 Task: Show all photos of Memphis, Tennessee, United States.
Action: Mouse moved to (401, 128)
Screenshot: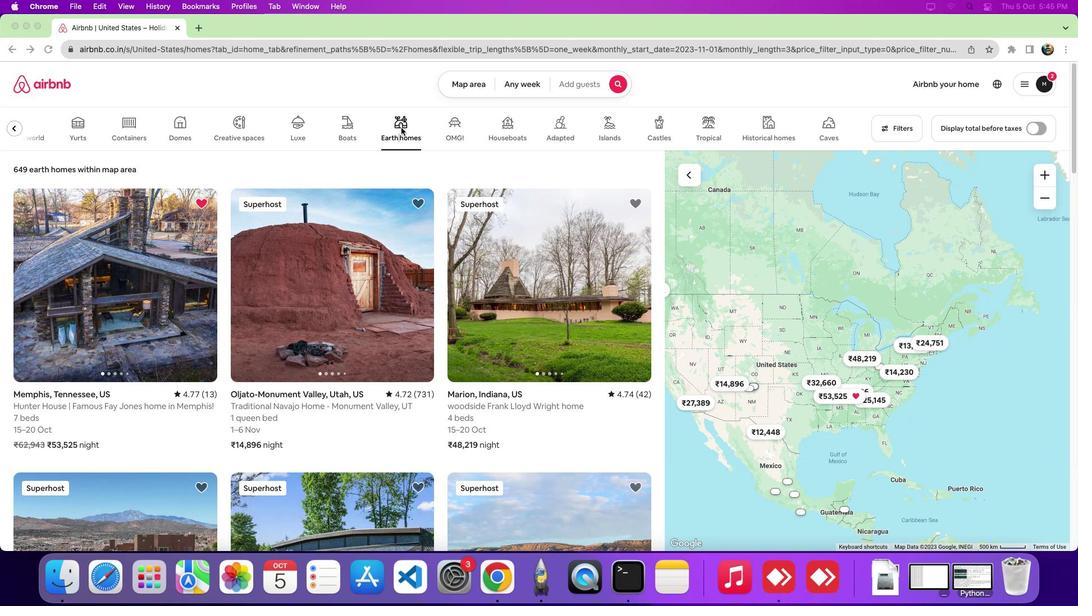 
Action: Mouse pressed left at (401, 128)
Screenshot: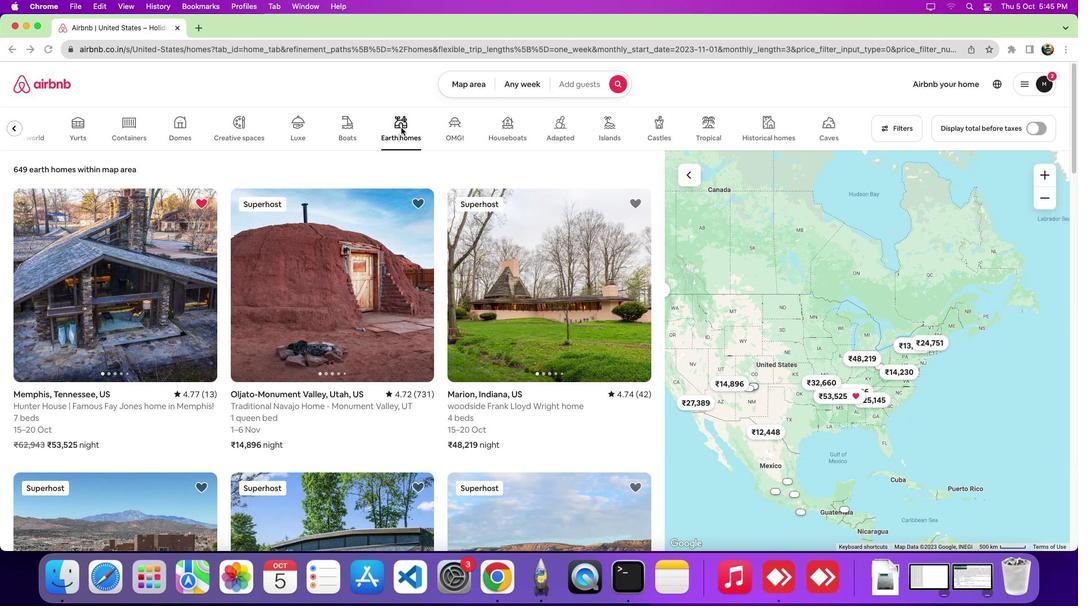 
Action: Mouse moved to (122, 272)
Screenshot: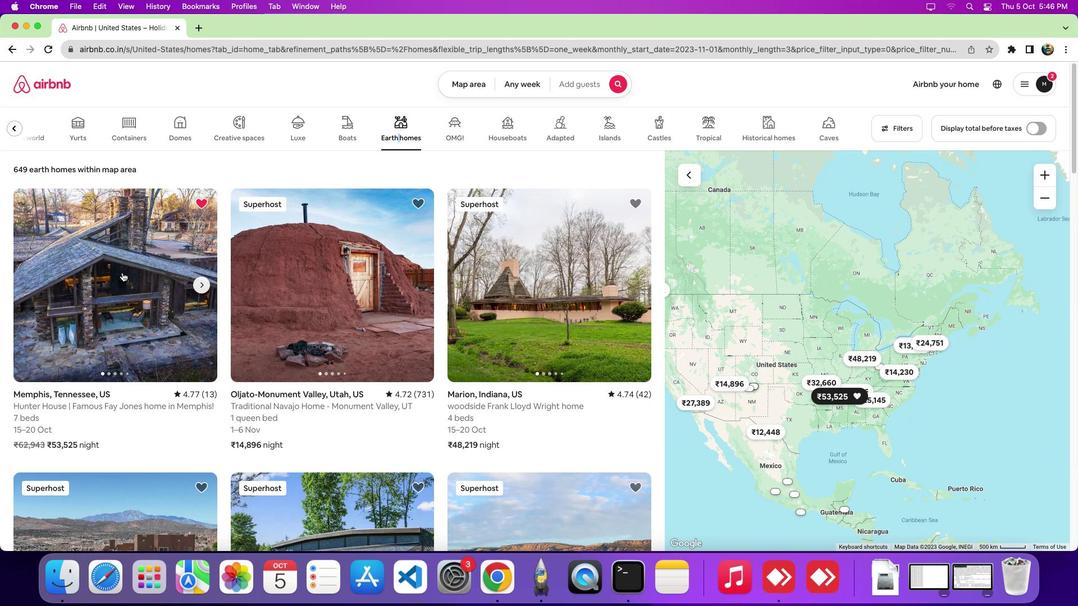 
Action: Mouse pressed left at (122, 272)
Screenshot: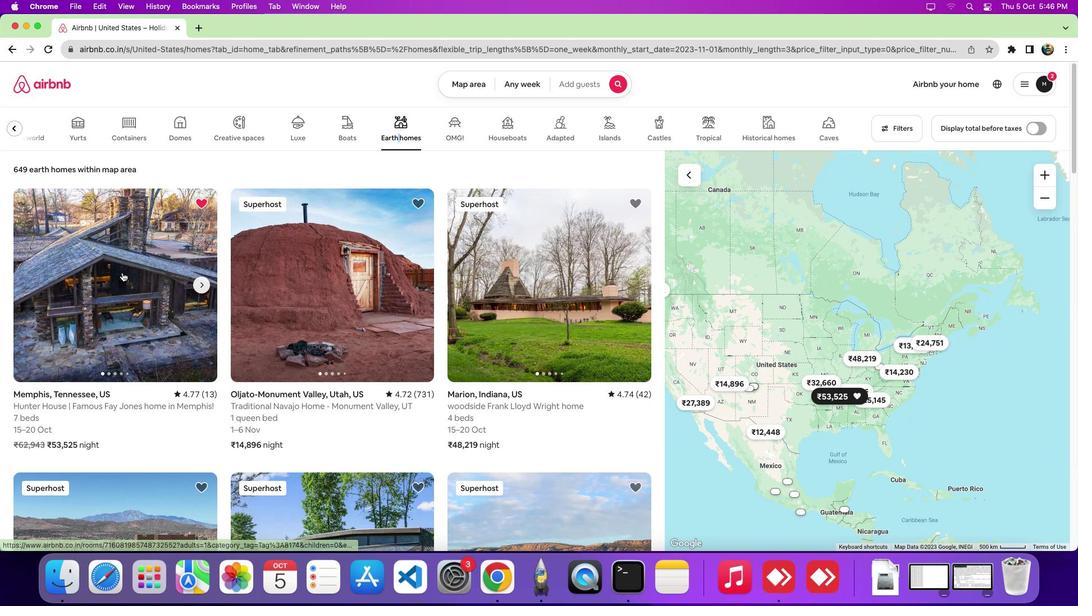 
Action: Mouse moved to (403, 306)
Screenshot: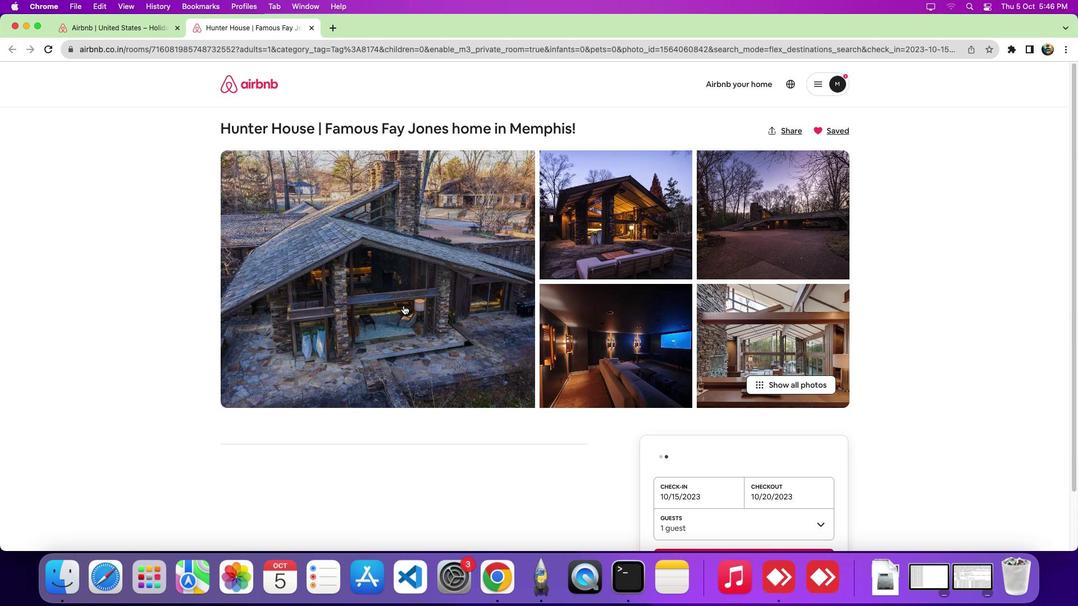 
Action: Mouse scrolled (403, 306) with delta (0, 0)
Screenshot: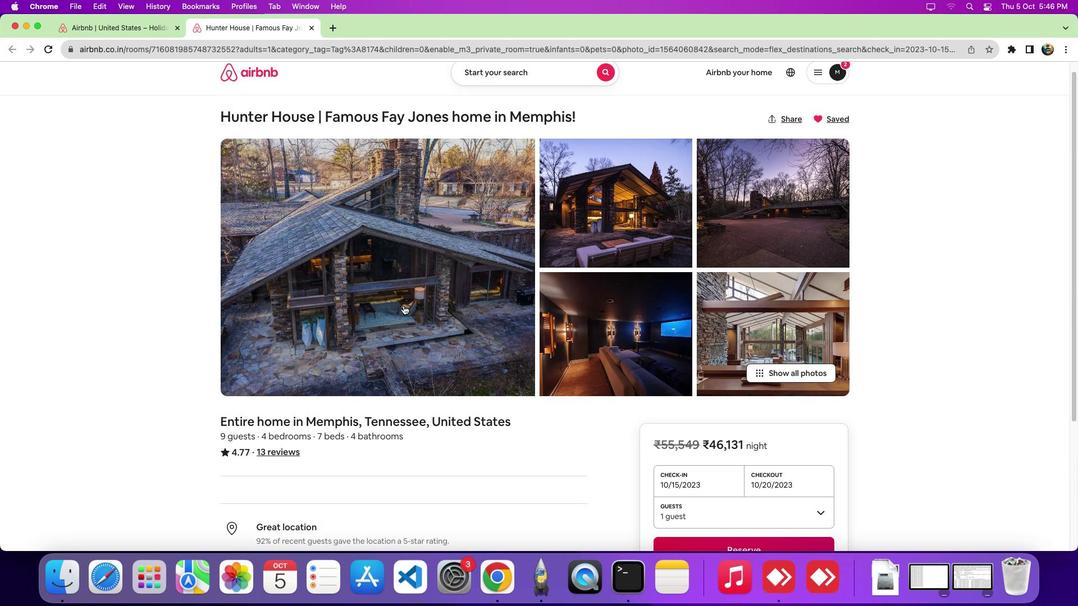 
Action: Mouse scrolled (403, 306) with delta (0, -1)
Screenshot: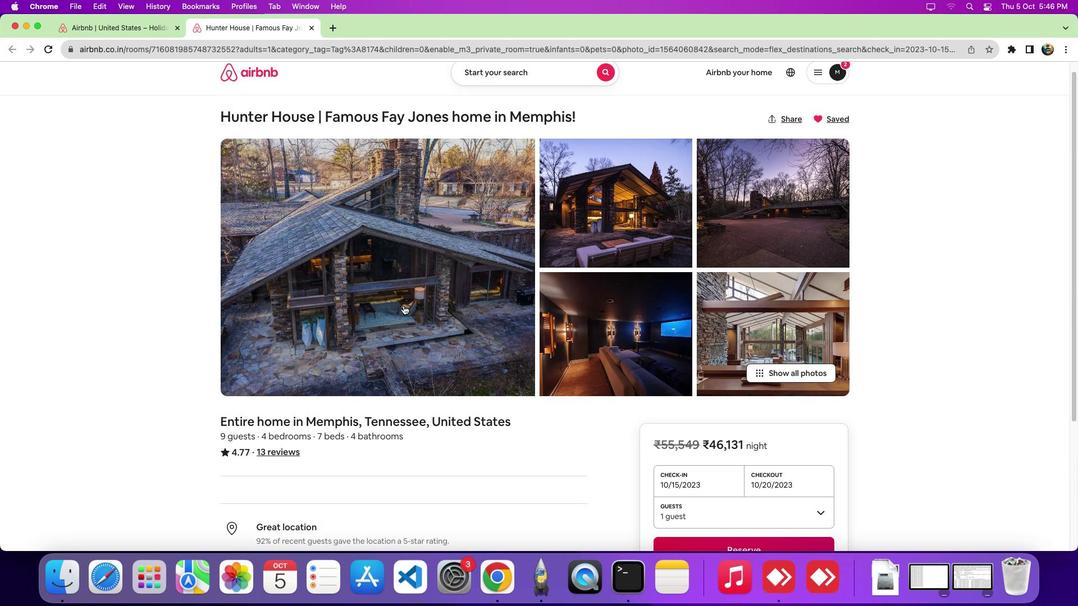
Action: Mouse scrolled (403, 306) with delta (0, -5)
Screenshot: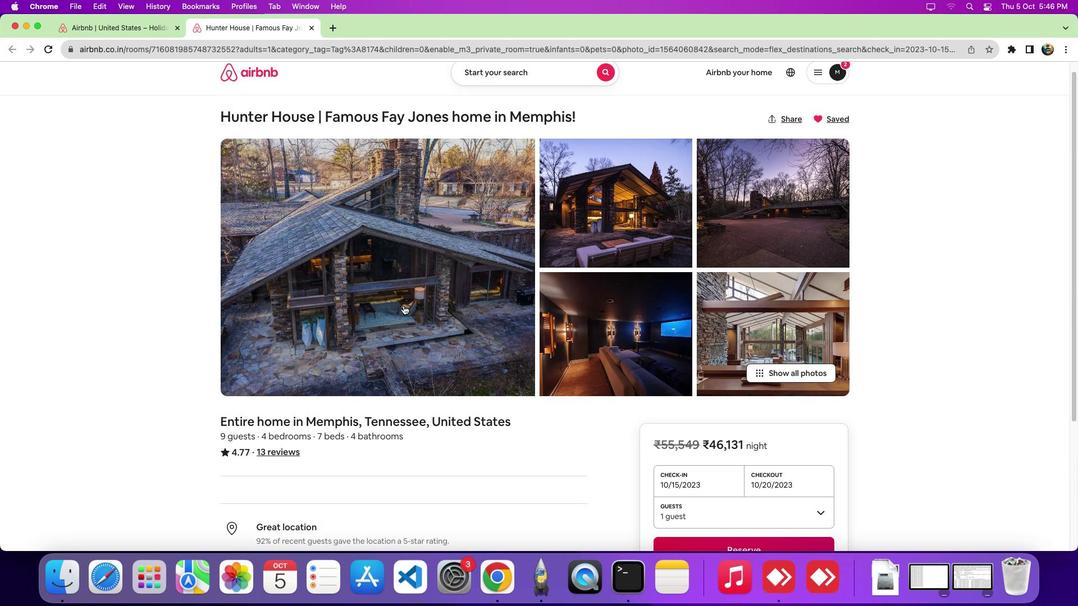 
Action: Mouse scrolled (403, 306) with delta (0, -7)
Screenshot: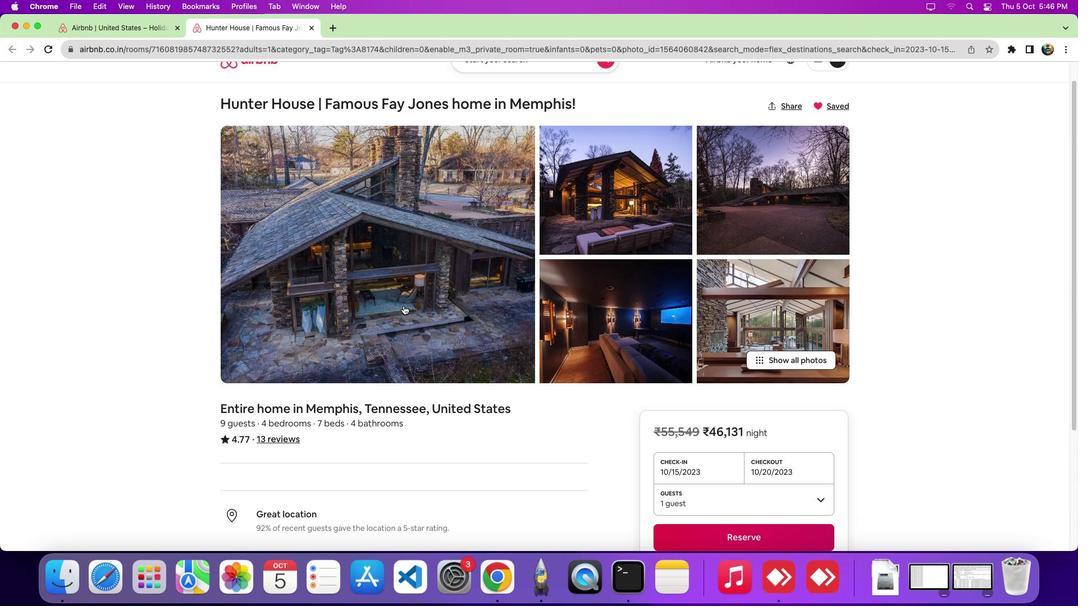 
Action: Mouse scrolled (403, 306) with delta (0, -8)
Screenshot: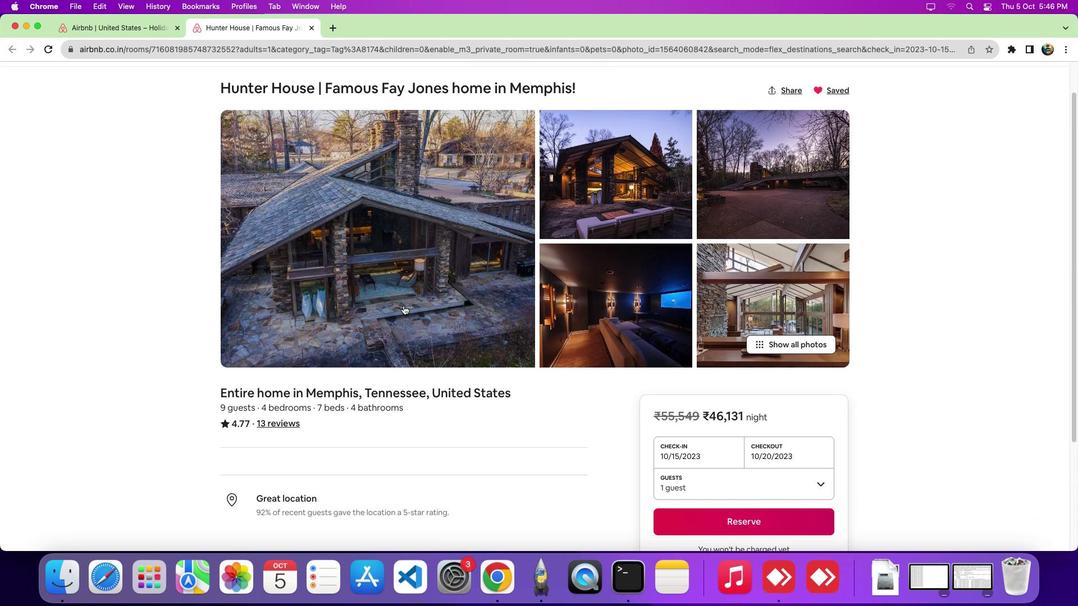 
Action: Mouse scrolled (403, 306) with delta (0, 0)
Screenshot: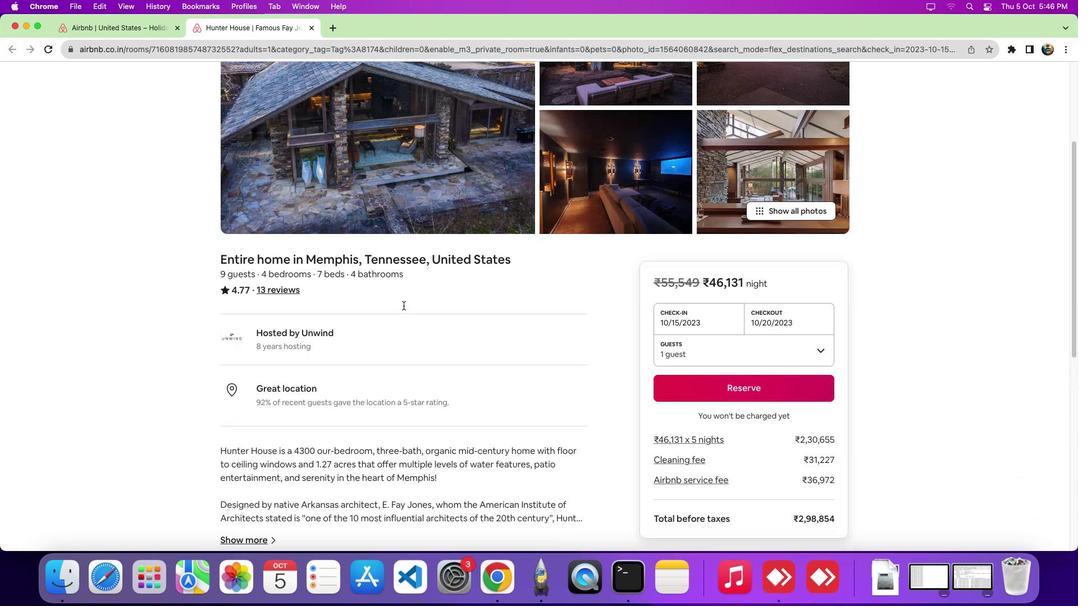 
Action: Mouse scrolled (403, 306) with delta (0, 0)
Screenshot: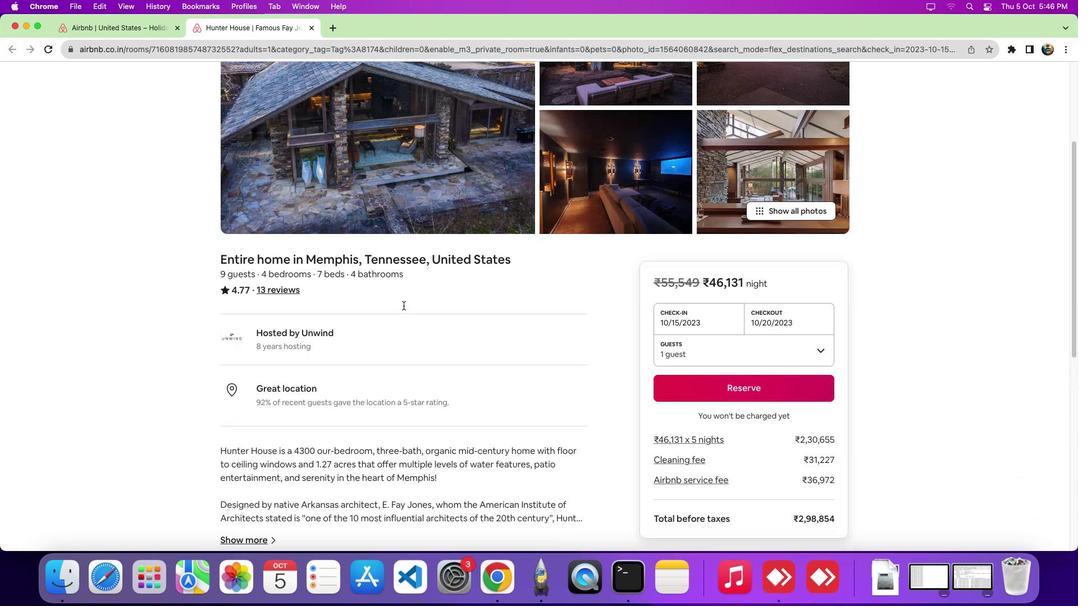 
Action: Mouse scrolled (403, 306) with delta (0, -5)
Screenshot: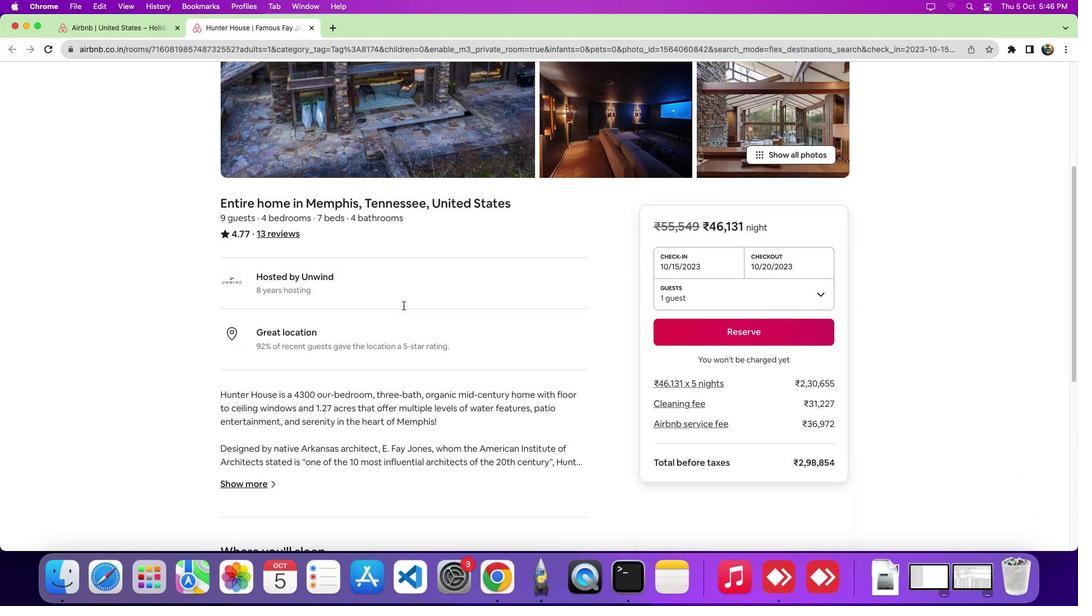 
Action: Mouse scrolled (403, 306) with delta (0, -7)
Screenshot: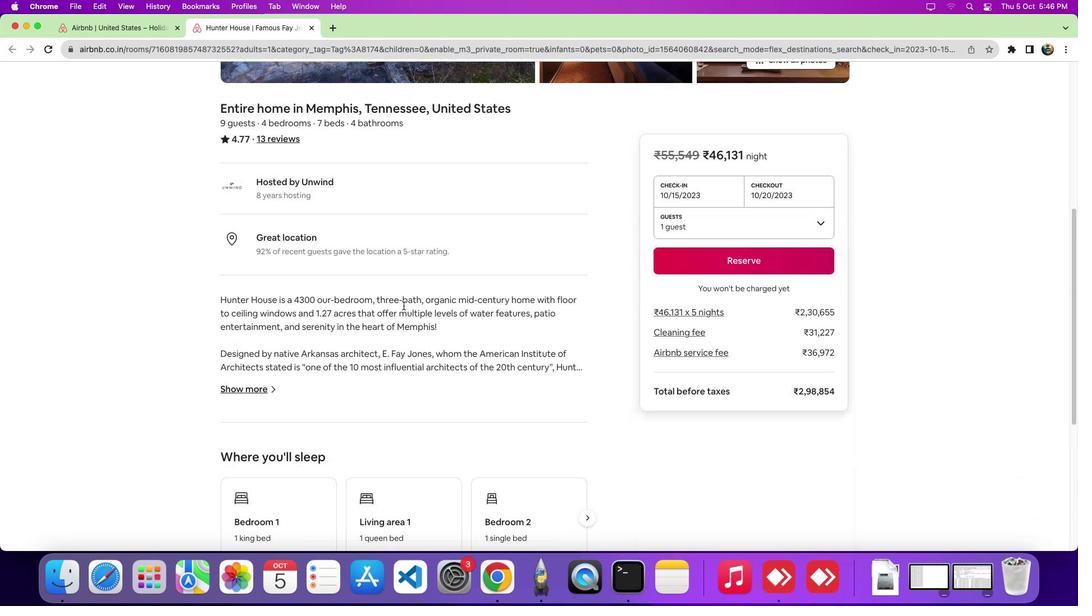 
Action: Mouse scrolled (403, 306) with delta (0, 0)
Screenshot: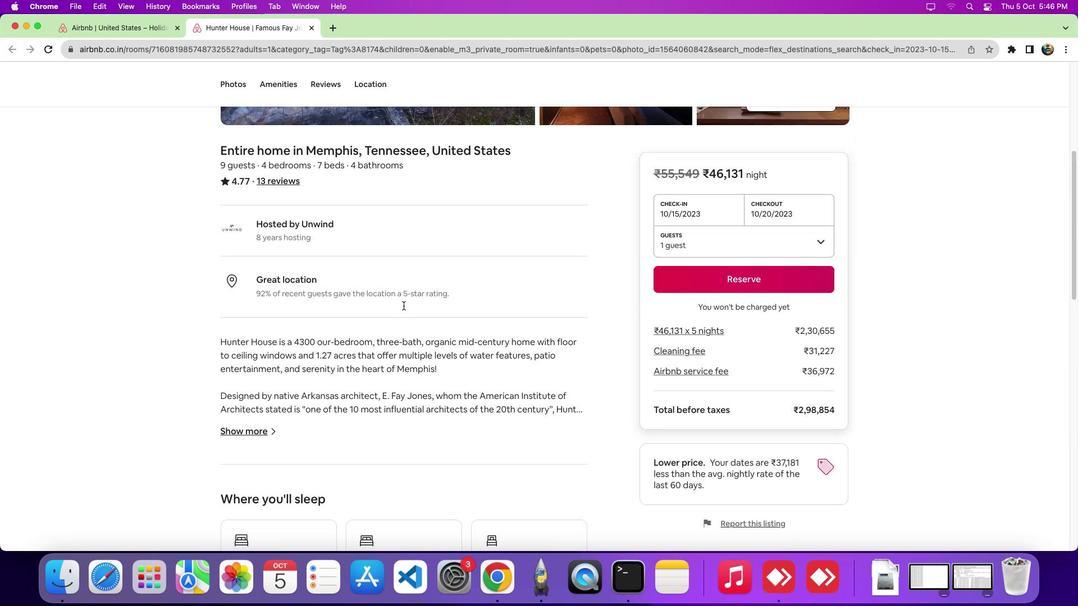 
Action: Mouse scrolled (403, 306) with delta (0, 1)
Screenshot: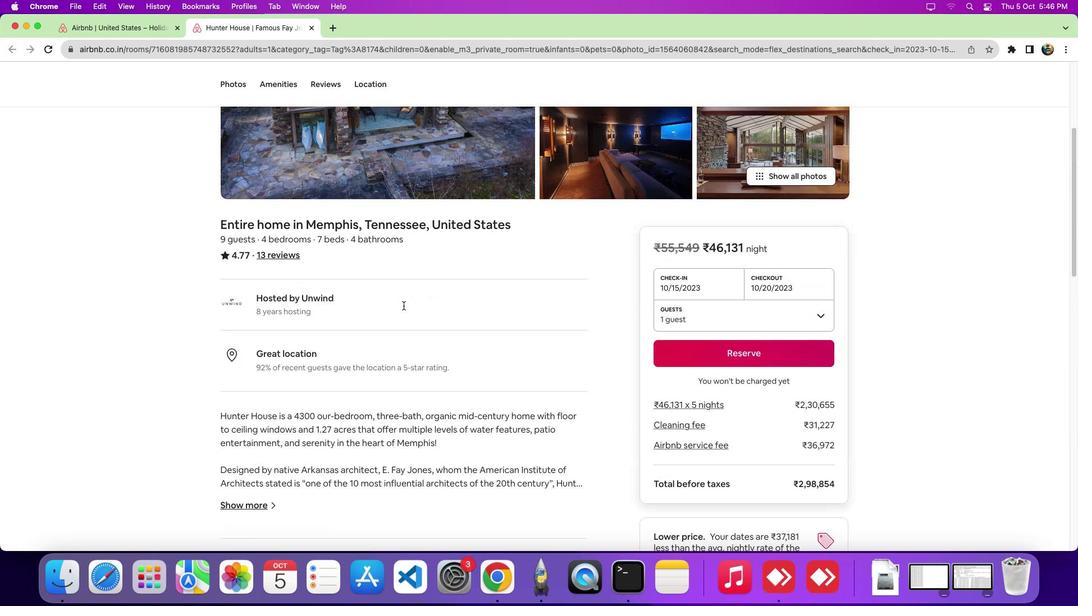 
Action: Mouse scrolled (403, 306) with delta (0, 5)
Screenshot: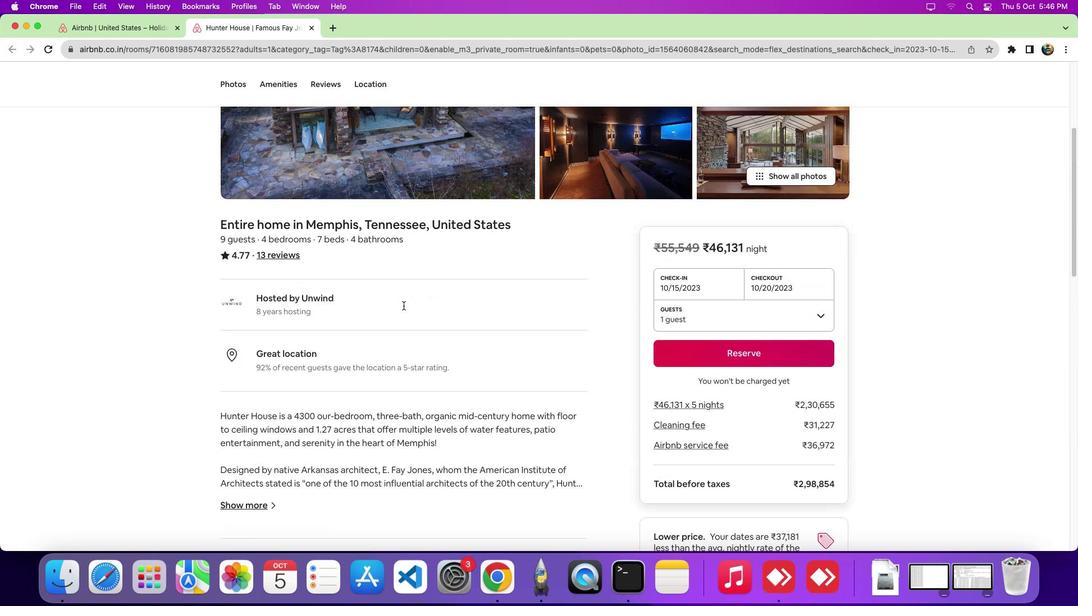 
Action: Mouse moved to (771, 295)
Screenshot: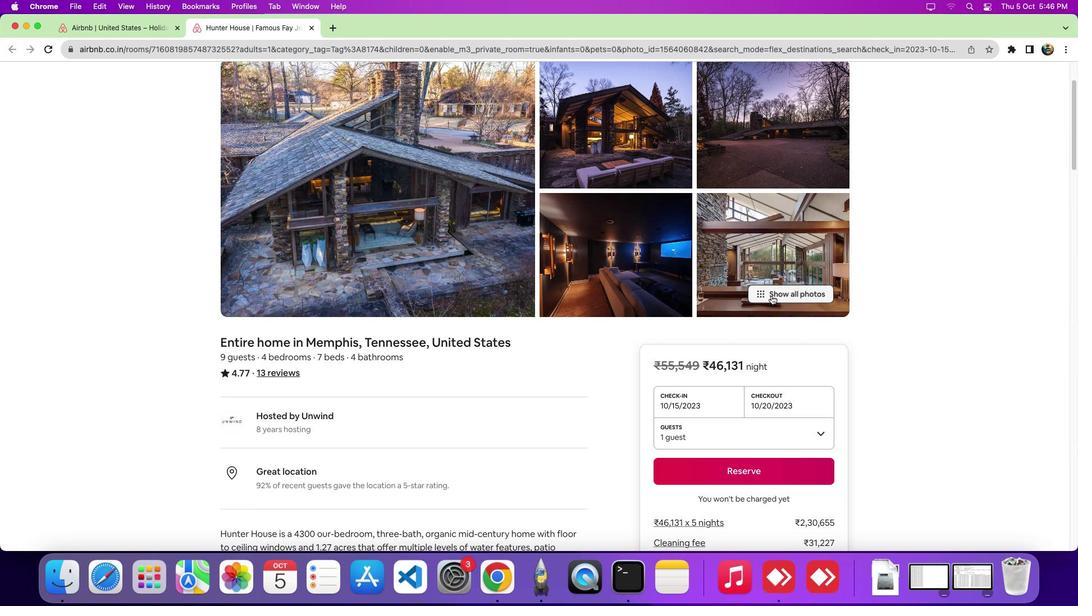 
Action: Mouse pressed left at (771, 295)
Screenshot: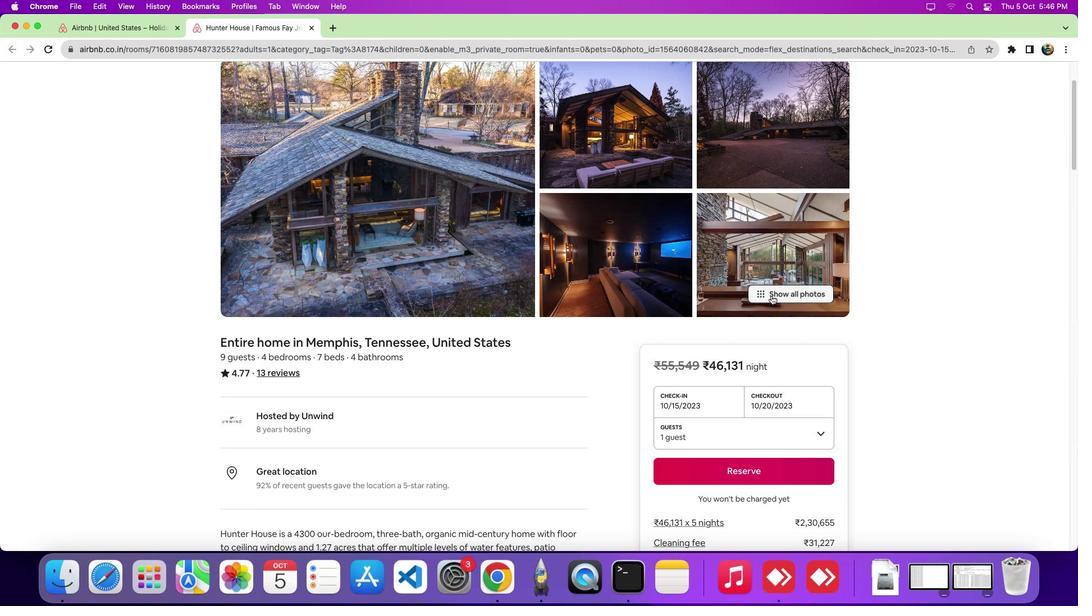 
Action: Mouse moved to (526, 258)
Screenshot: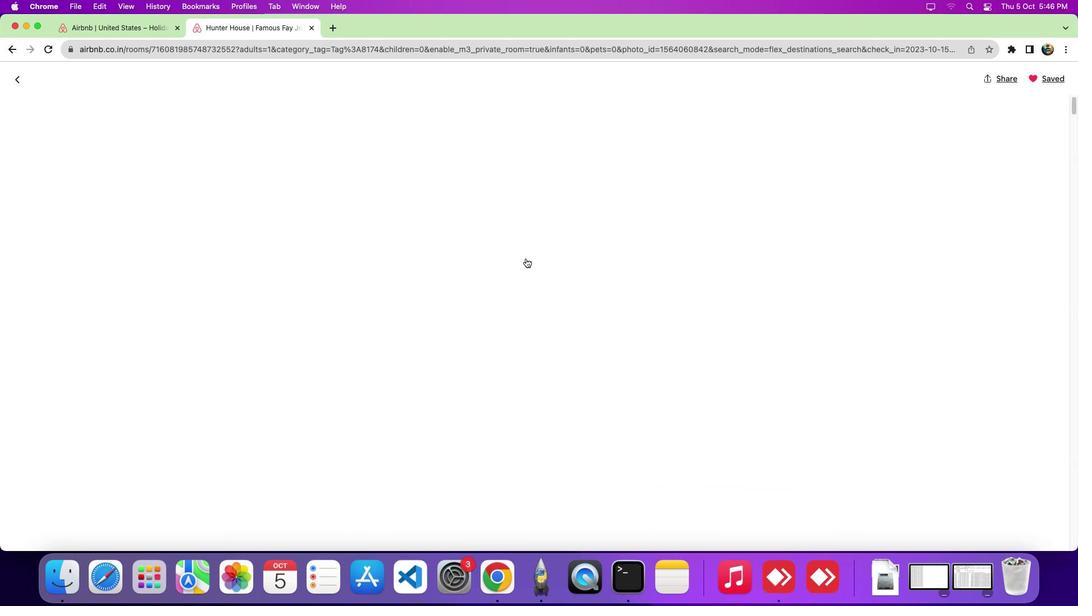 
Action: Mouse scrolled (526, 258) with delta (0, 0)
Screenshot: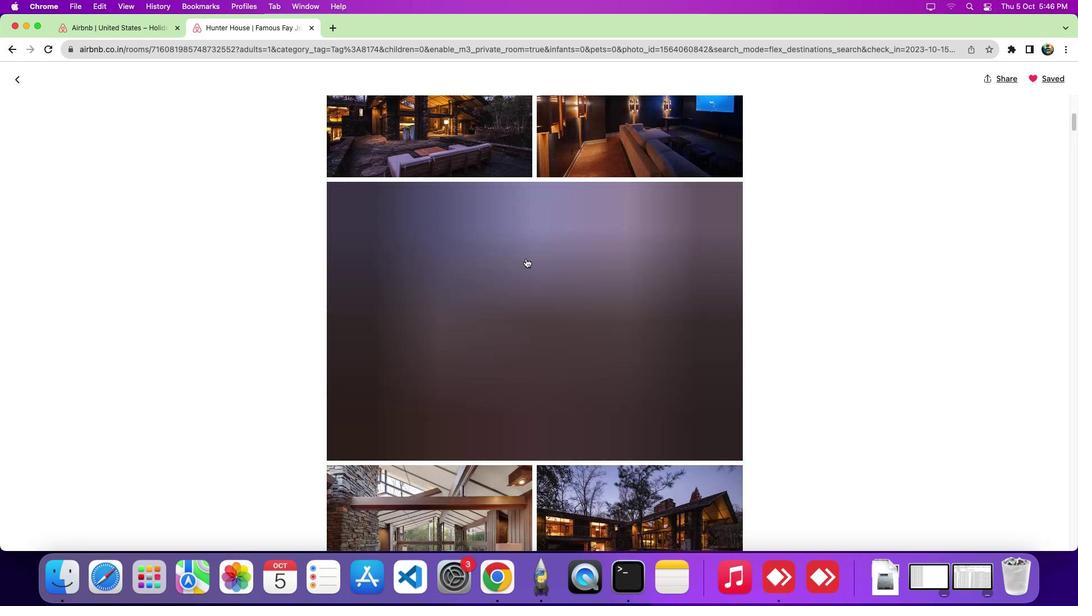 
Action: Mouse scrolled (526, 258) with delta (0, -1)
Screenshot: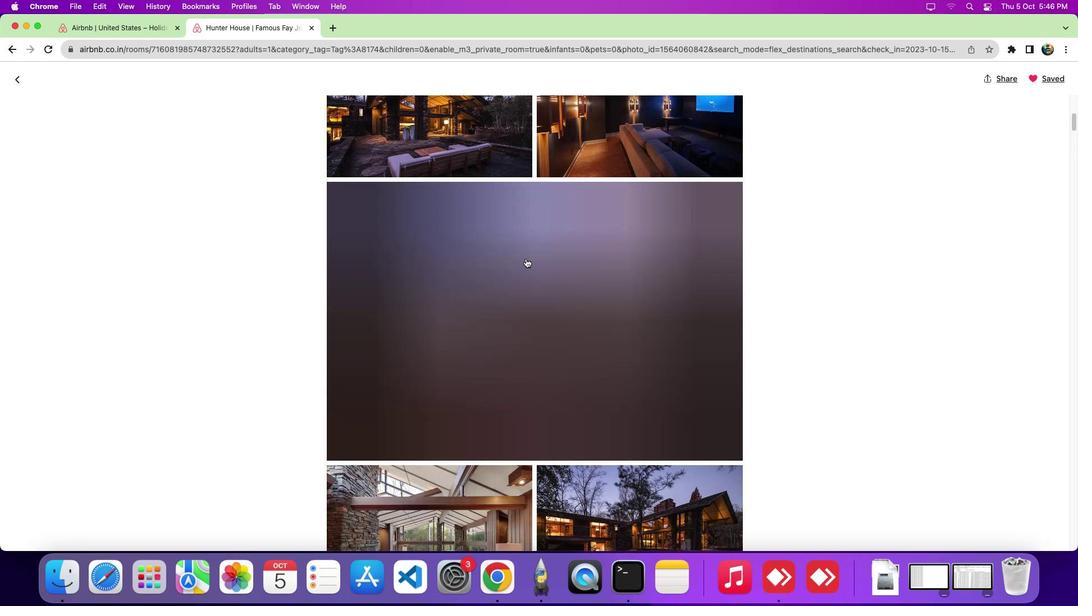 
Action: Mouse scrolled (526, 258) with delta (0, -5)
Screenshot: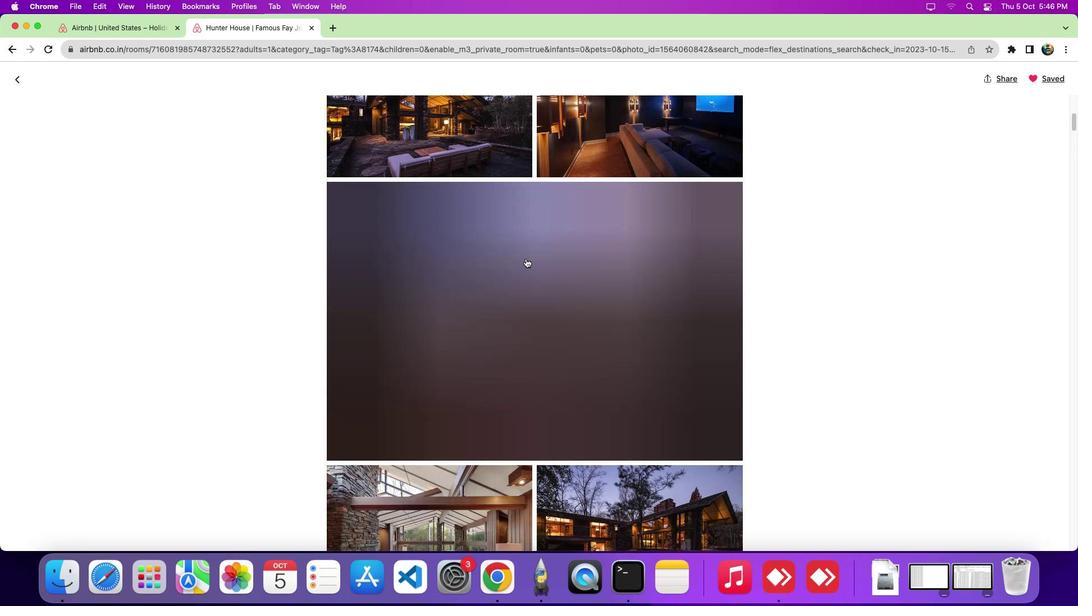 
Action: Mouse scrolled (526, 258) with delta (0, -7)
Screenshot: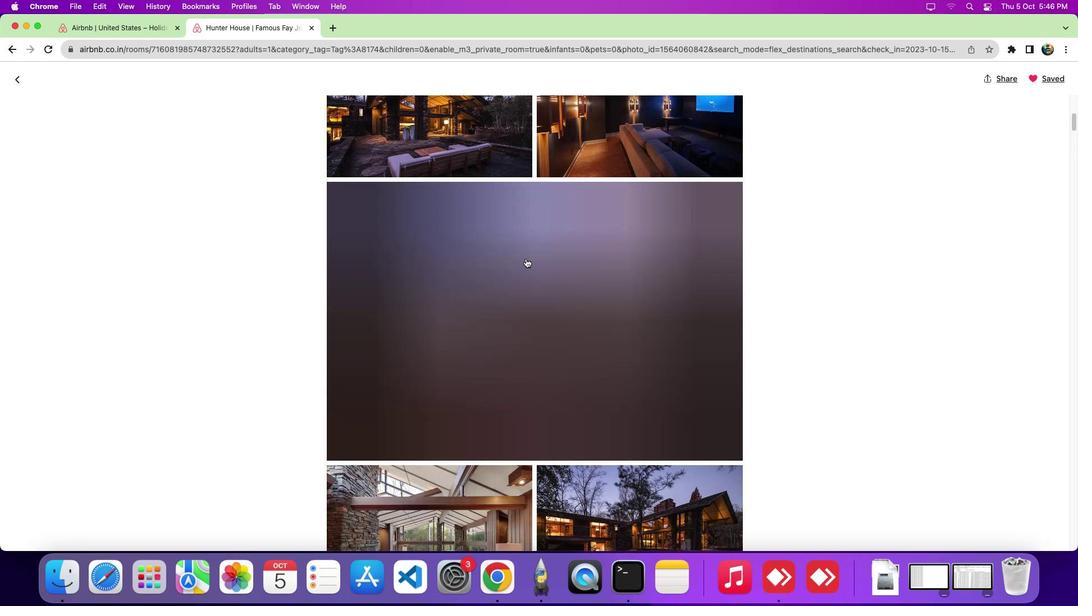
Action: Mouse scrolled (526, 258) with delta (0, -8)
Screenshot: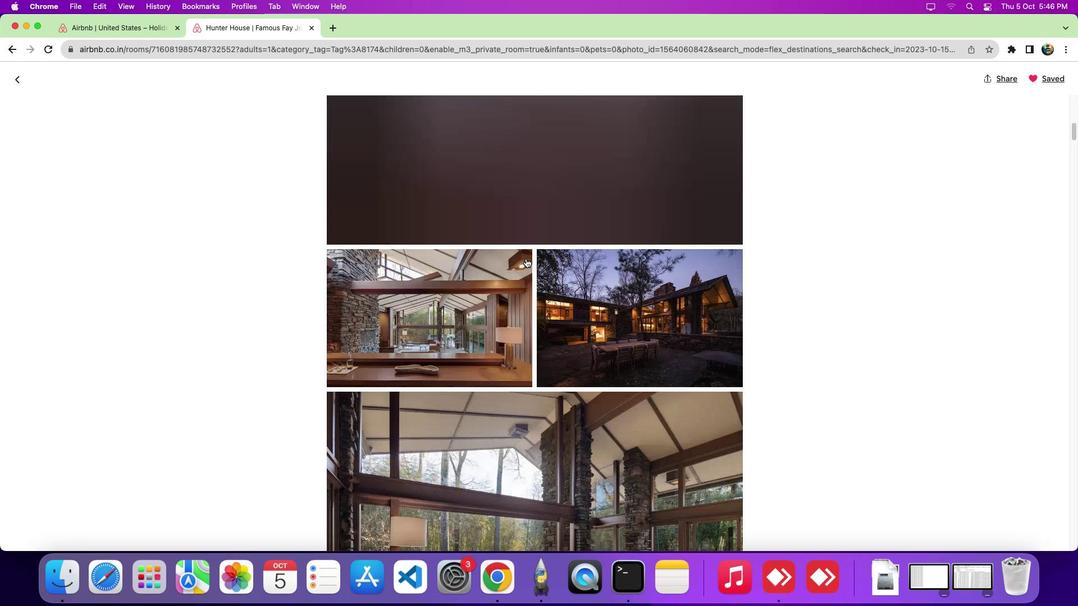 
Action: Mouse moved to (525, 258)
Screenshot: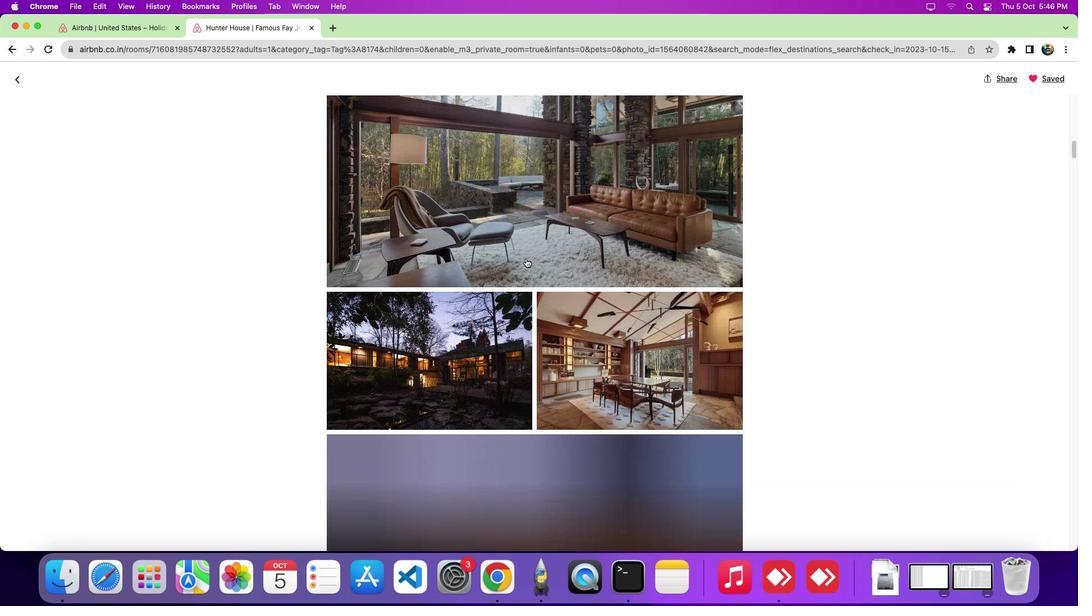 
